 Task: Create a sub task Gather and Analyse Requirements for the task  Create a new online tool for digital asset management in the project AgileHero , assign it to team member softage.3@softage.net and update the status of the sub task to  On Track  , set the priority of the sub task to Low
Action: Mouse moved to (82, 403)
Screenshot: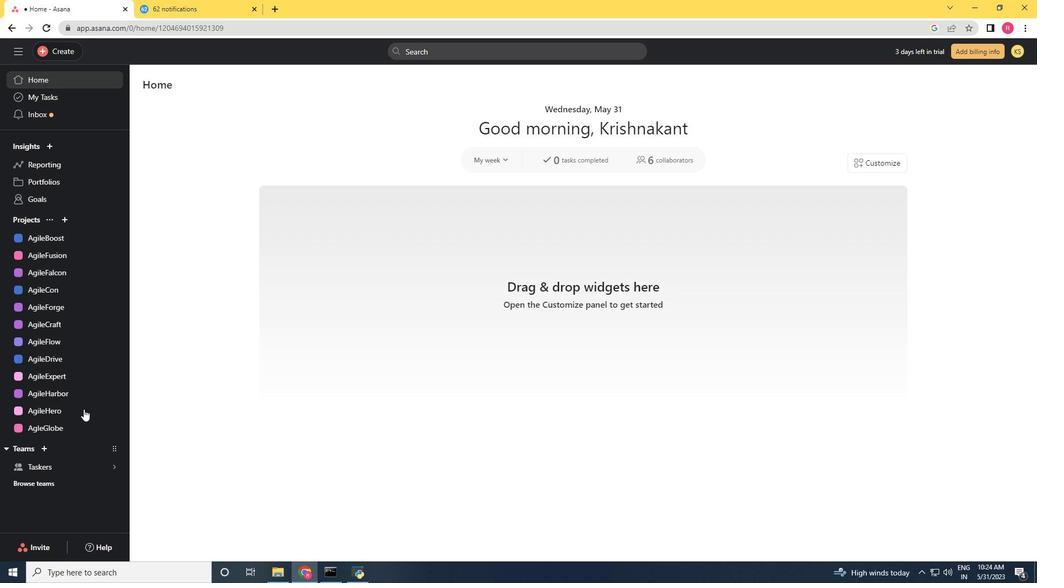 
Action: Mouse pressed left at (82, 403)
Screenshot: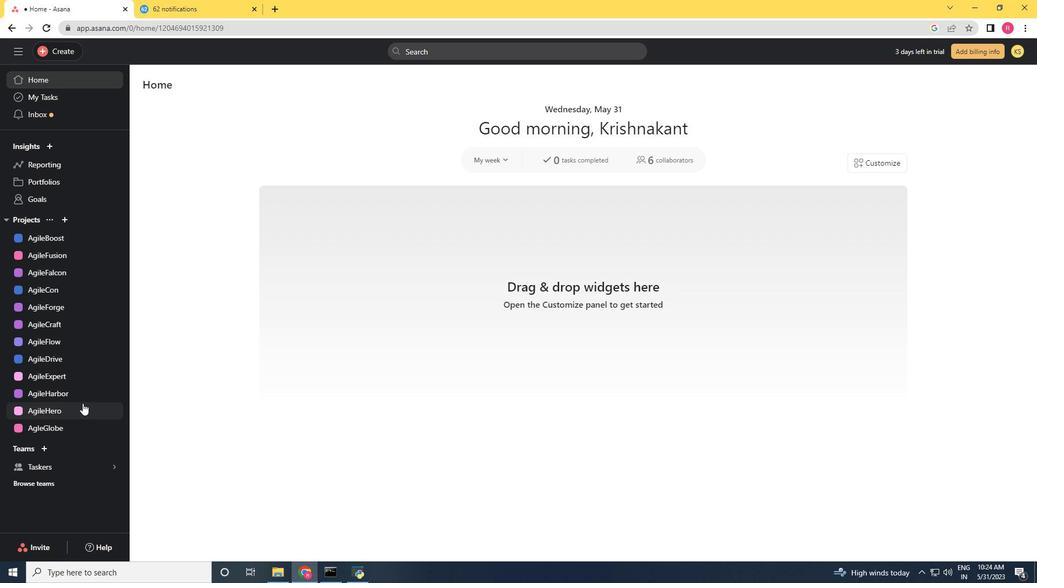 
Action: Mouse moved to (446, 230)
Screenshot: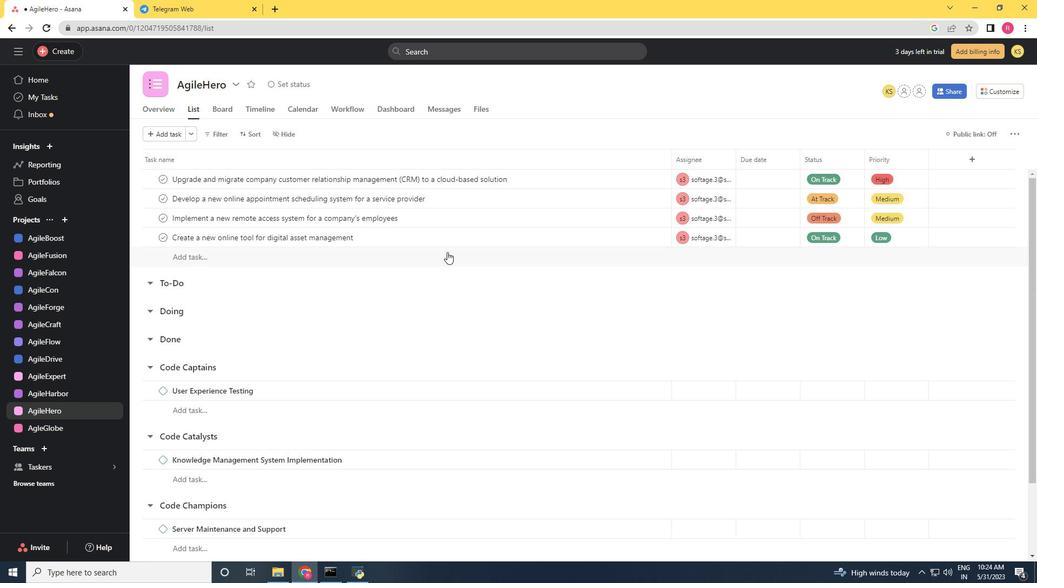 
Action: Mouse pressed left at (446, 230)
Screenshot: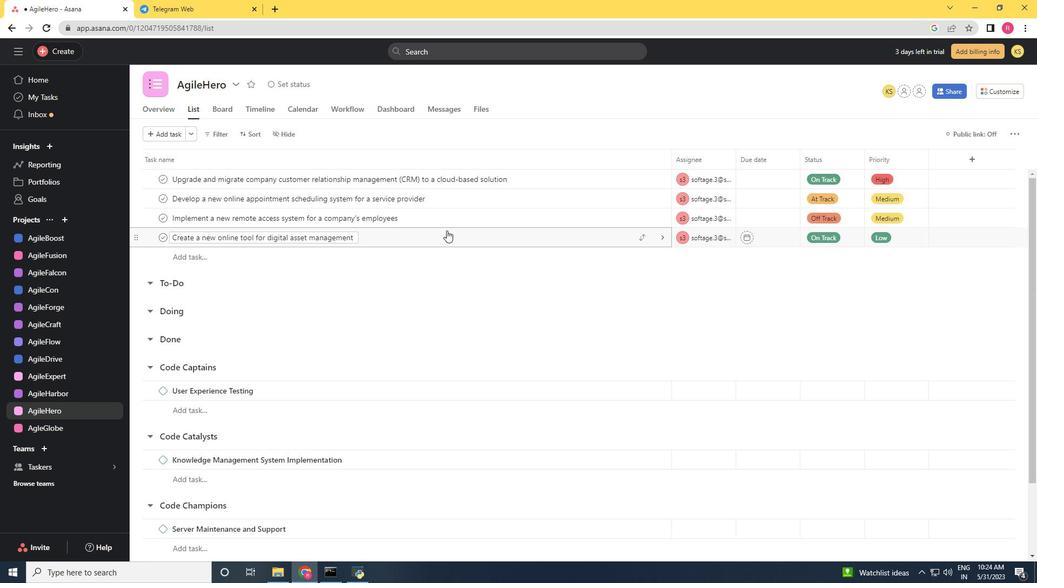 
Action: Mouse moved to (752, 398)
Screenshot: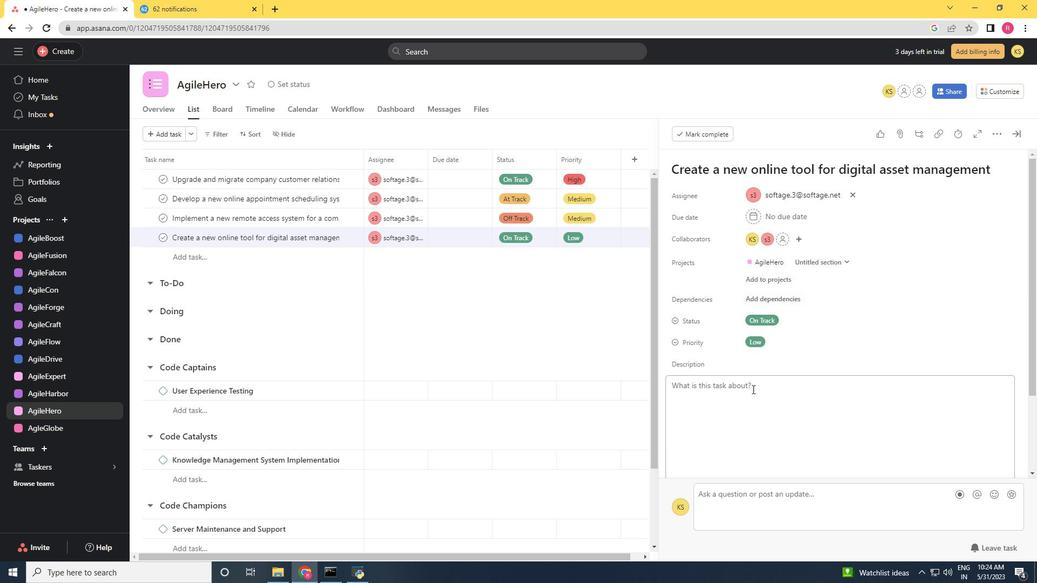 
Action: Mouse scrolled (752, 398) with delta (0, 0)
Screenshot: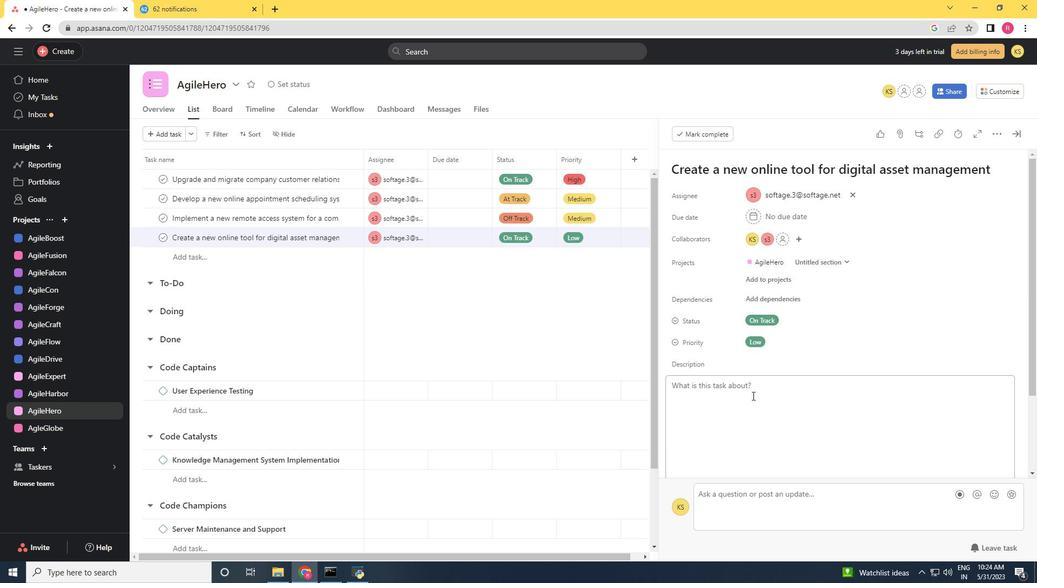 
Action: Mouse moved to (751, 399)
Screenshot: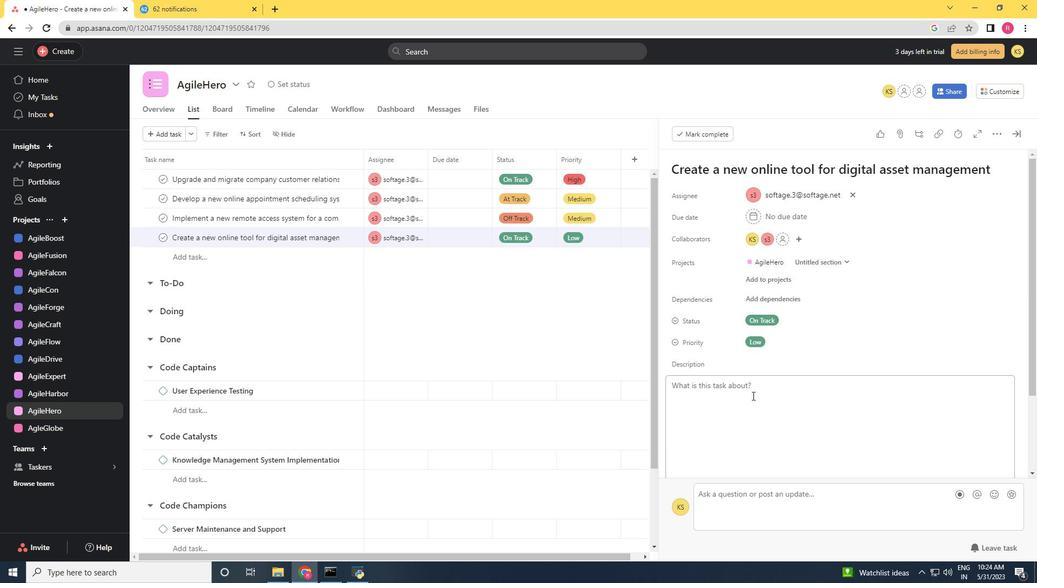 
Action: Mouse scrolled (751, 399) with delta (0, 0)
Screenshot: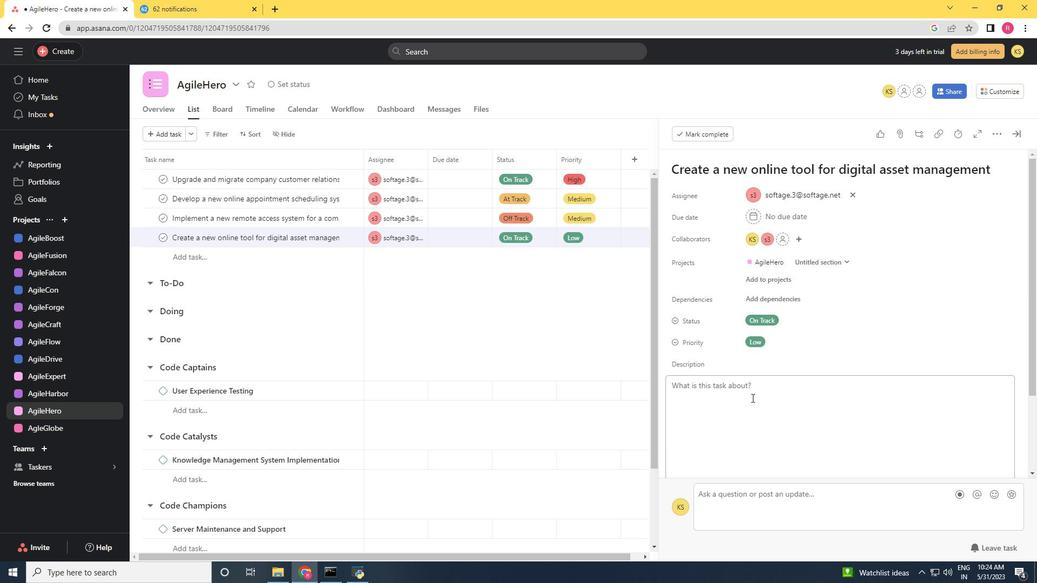 
Action: Mouse scrolled (751, 399) with delta (0, 0)
Screenshot: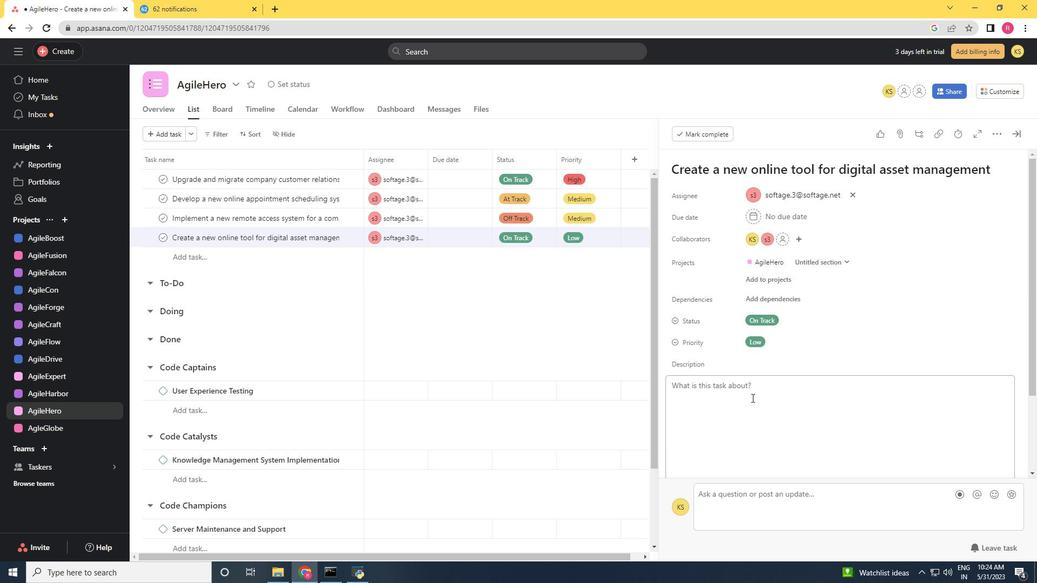 
Action: Mouse scrolled (751, 399) with delta (0, 0)
Screenshot: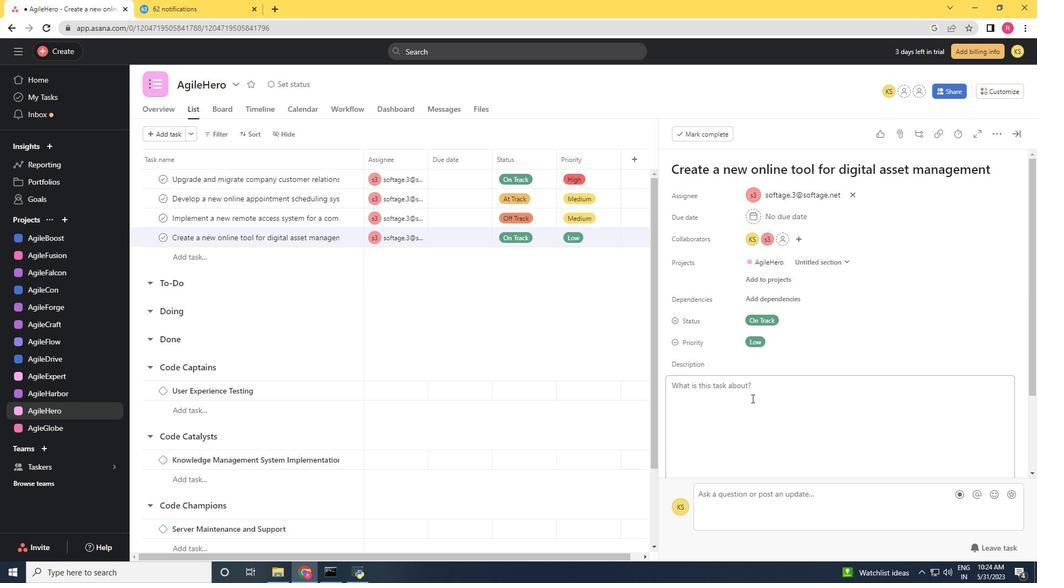
Action: Mouse scrolled (751, 399) with delta (0, 0)
Screenshot: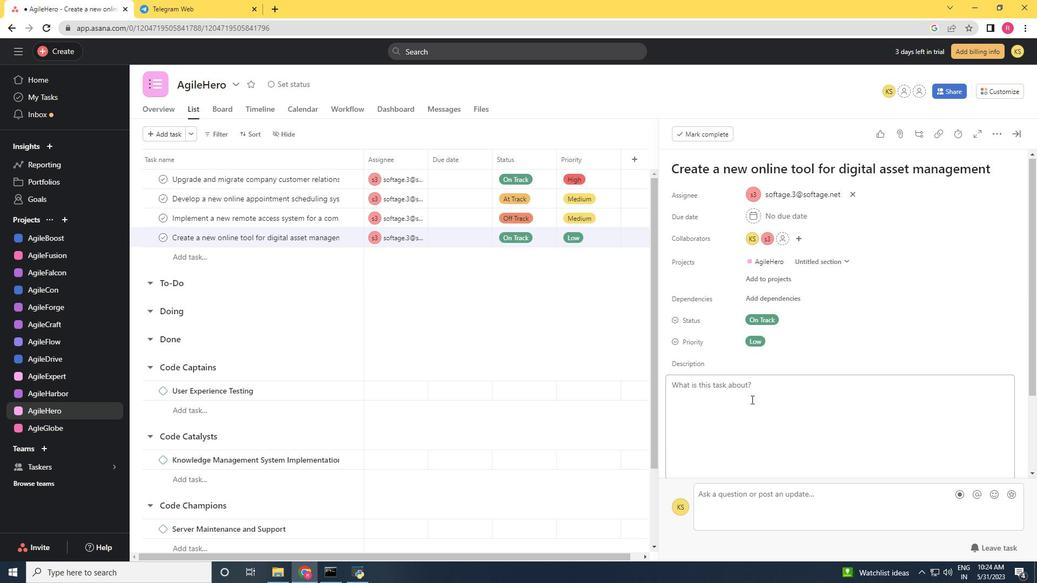 
Action: Mouse moved to (713, 392)
Screenshot: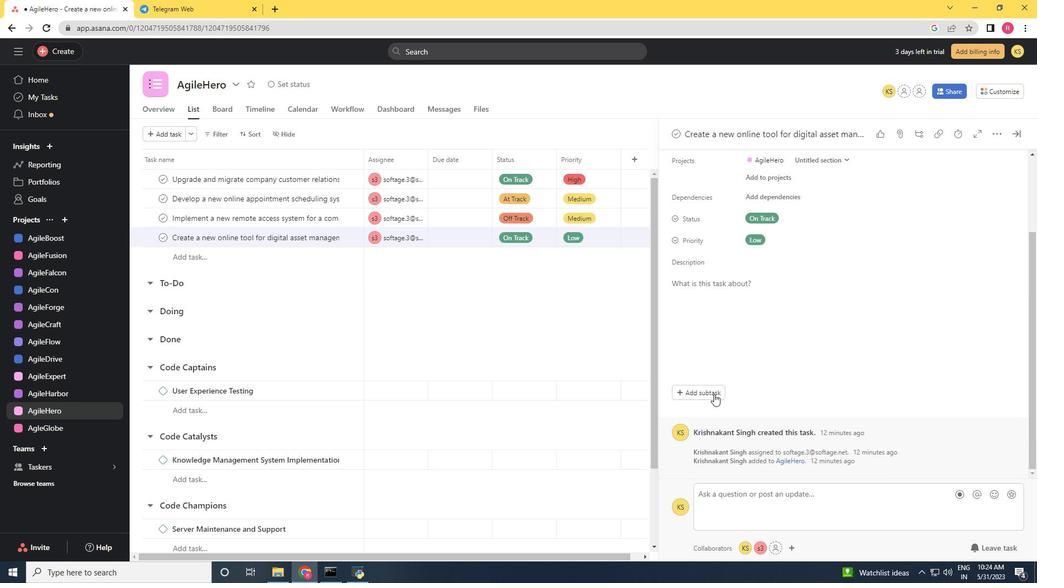 
Action: Mouse pressed left at (713, 392)
Screenshot: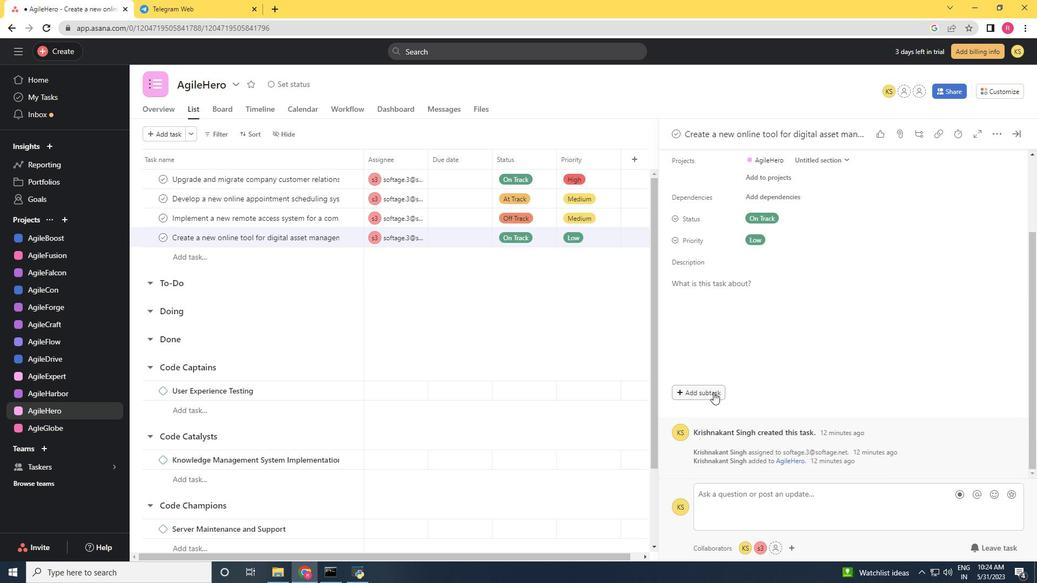 
Action: Key pressed <Key.shift>gather<Key.space><Key.backspace><Key.backspace><Key.backspace><Key.backspace><Key.backspace><Key.backspace><Key.backspace><Key.backspace><Key.backspace><Key.backspace><Key.shift>Gather<Key.space>and<Key.space><Key.shift>Analyse<Key.space><Key.shift><Key.shift>Requirements<Key.space>
Screenshot: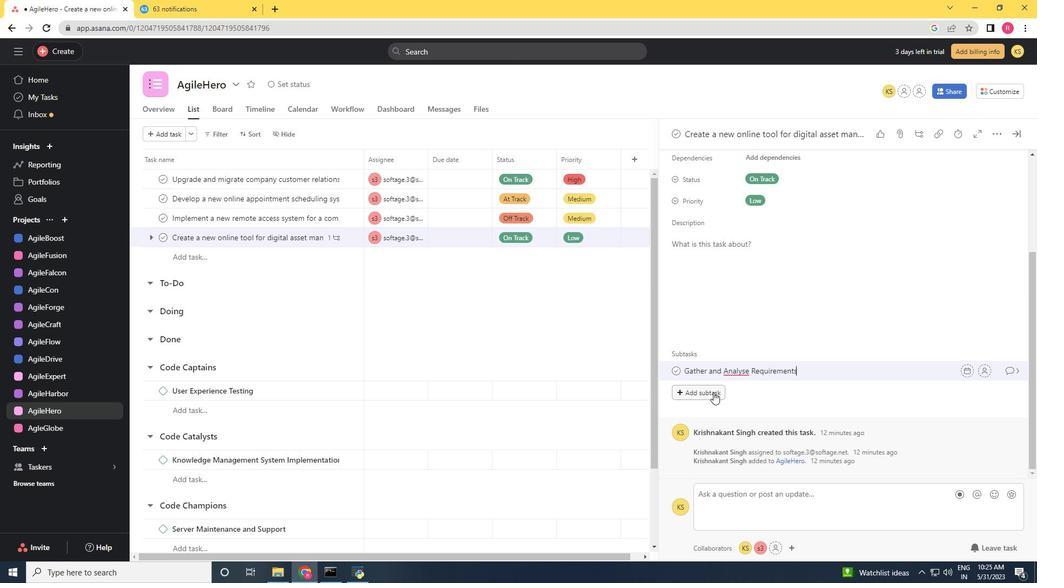 
Action: Mouse scrolled (713, 393) with delta (0, 0)
Screenshot: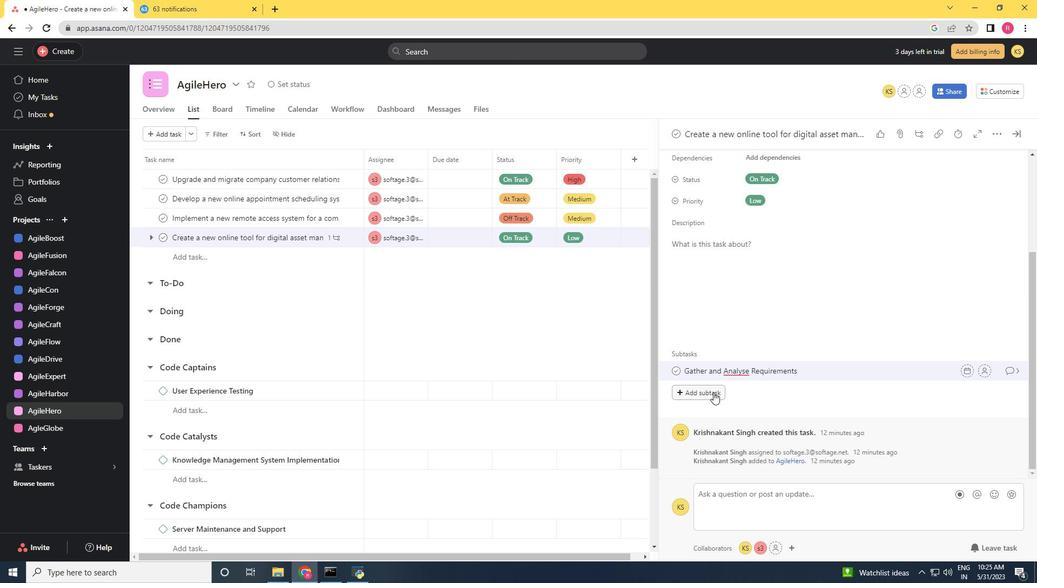 
Action: Mouse moved to (871, 390)
Screenshot: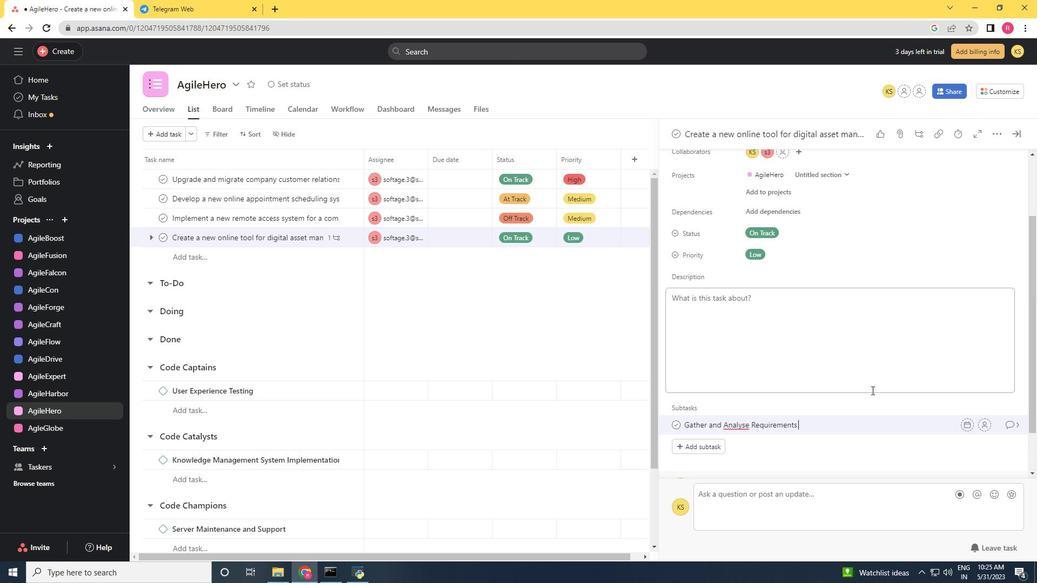 
Action: Mouse scrolled (871, 390) with delta (0, 0)
Screenshot: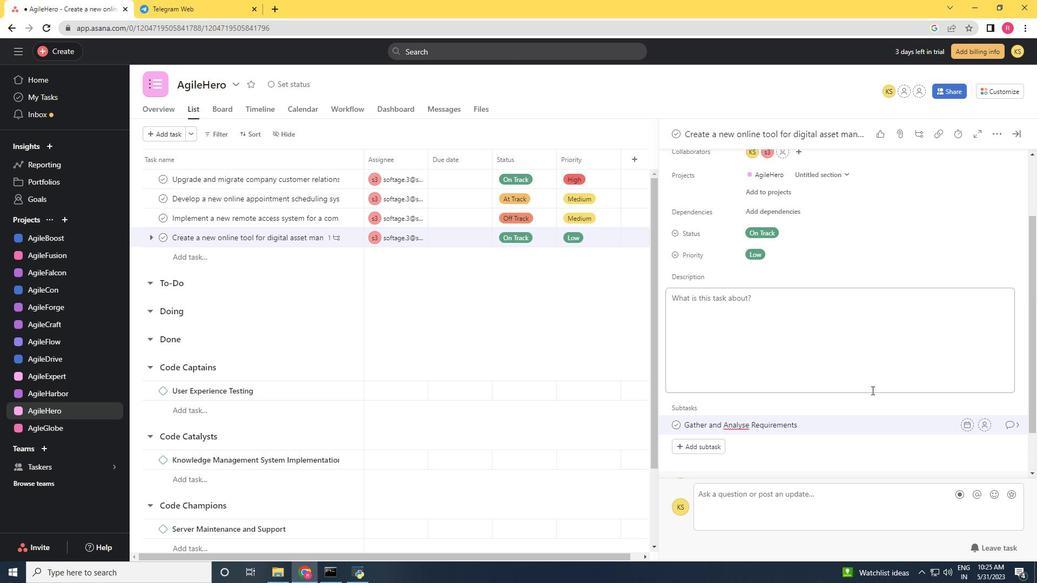 
Action: Mouse scrolled (871, 390) with delta (0, 0)
Screenshot: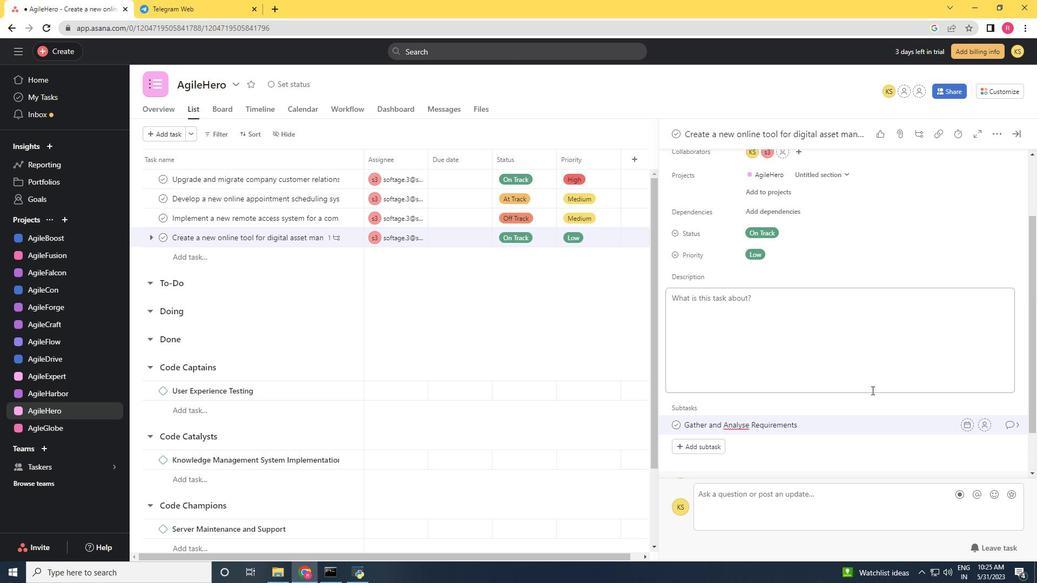 
Action: Mouse scrolled (871, 390) with delta (0, 0)
Screenshot: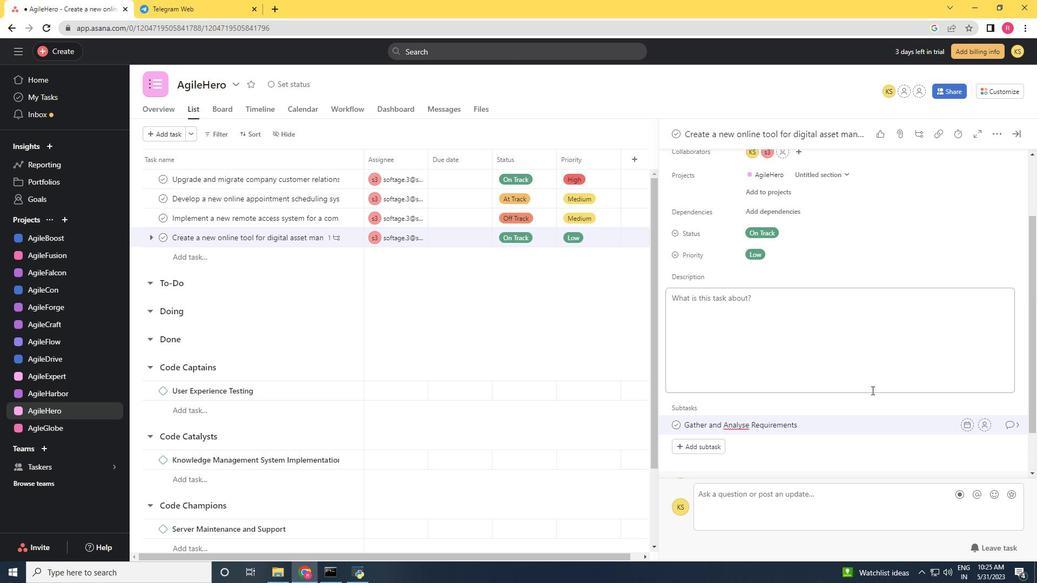 
Action: Mouse moved to (984, 368)
Screenshot: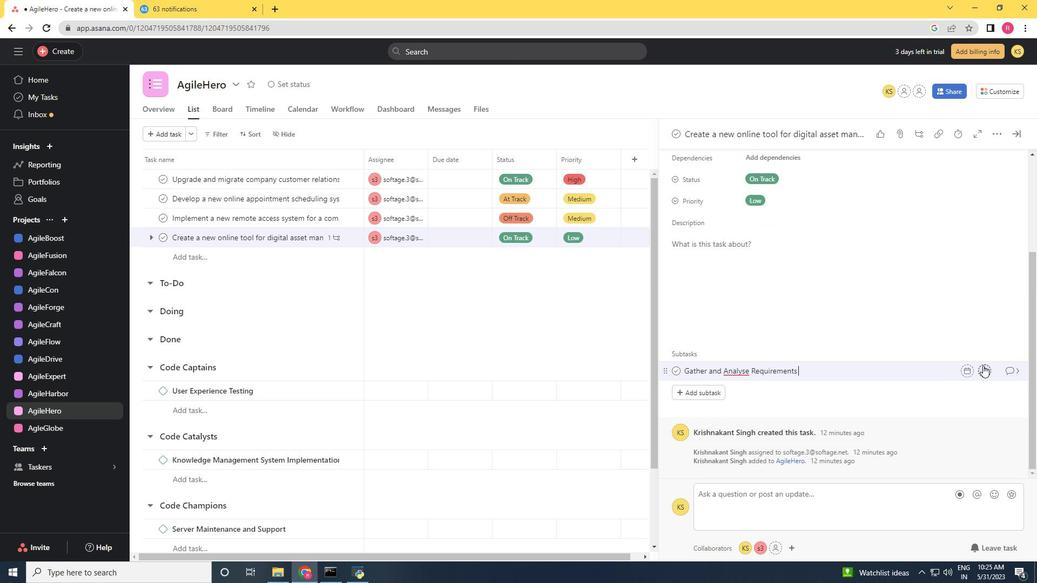 
Action: Mouse pressed left at (984, 368)
Screenshot: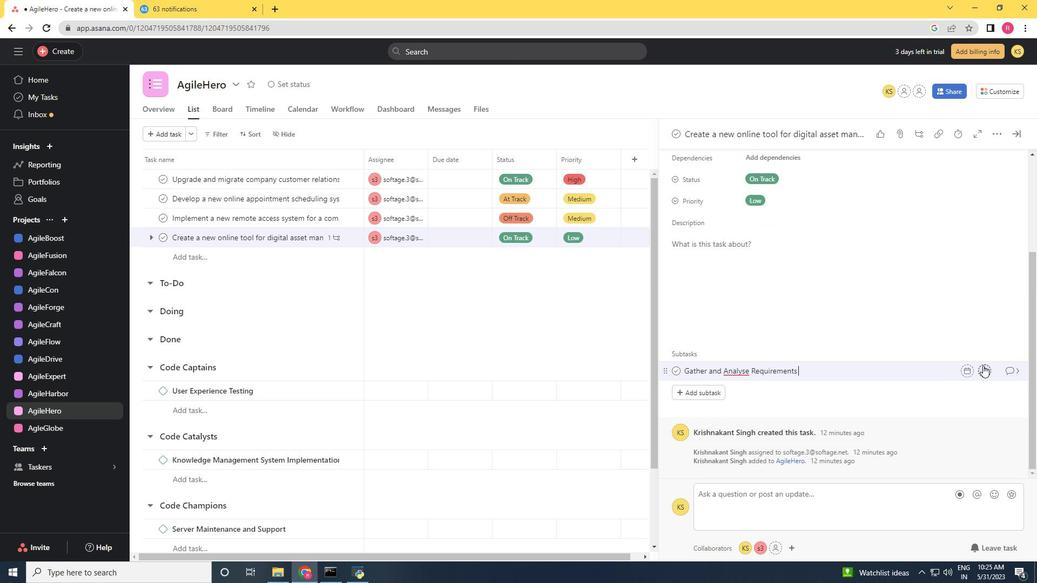 
Action: Key pressed sp<Key.backspace>ofat<Key.backspace><Key.backspace>tage.3<Key.shift><Key.shift><Key.shift><Key.shift><Key.shift><Key.shift><Key.shift><Key.shift><Key.shift><Key.shift><Key.shift><Key.shift><Key.shift><Key.shift>@softage.net
Screenshot: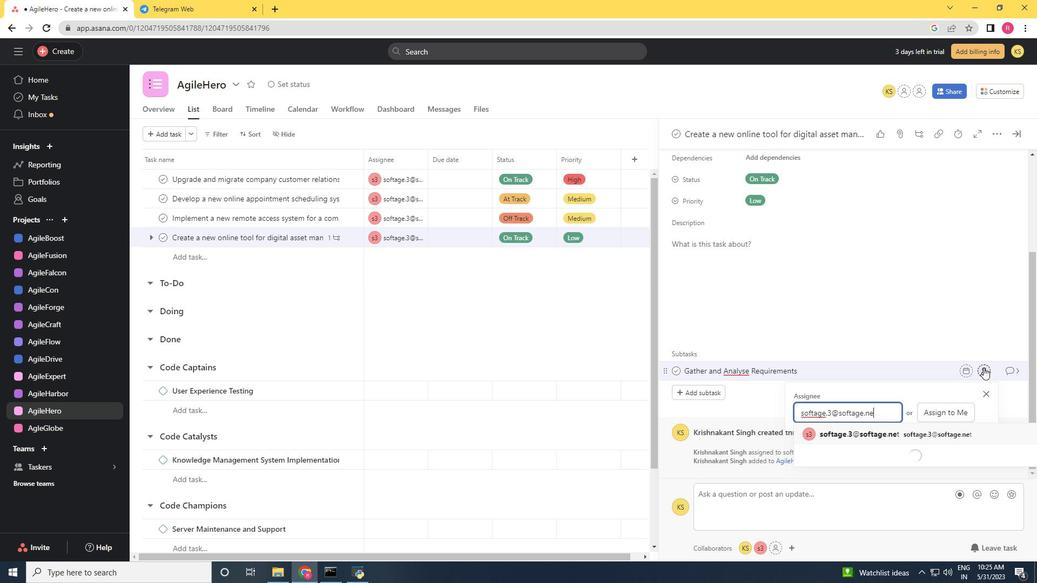 
Action: Mouse moved to (910, 436)
Screenshot: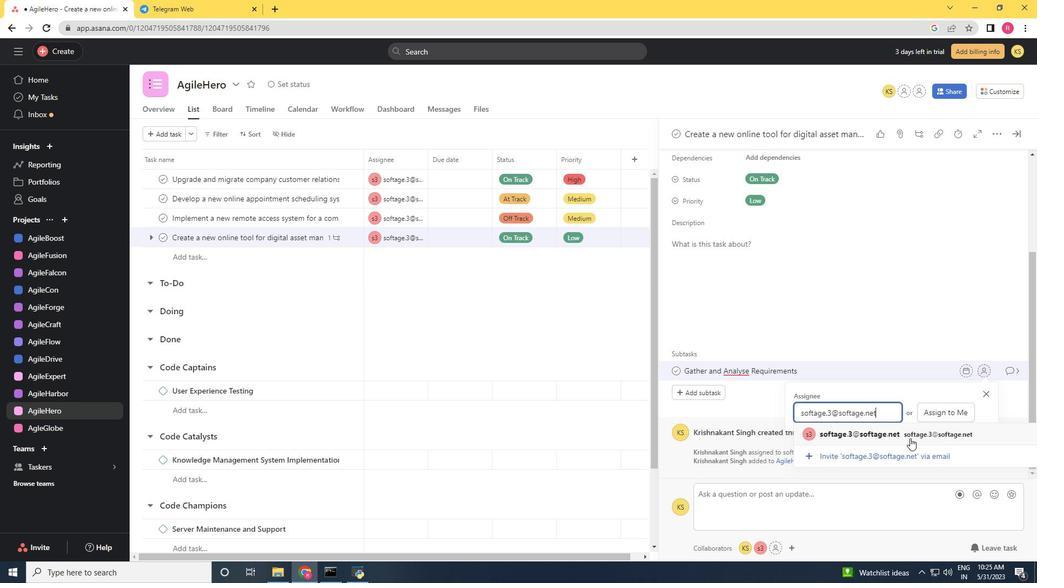 
Action: Mouse pressed left at (910, 436)
Screenshot: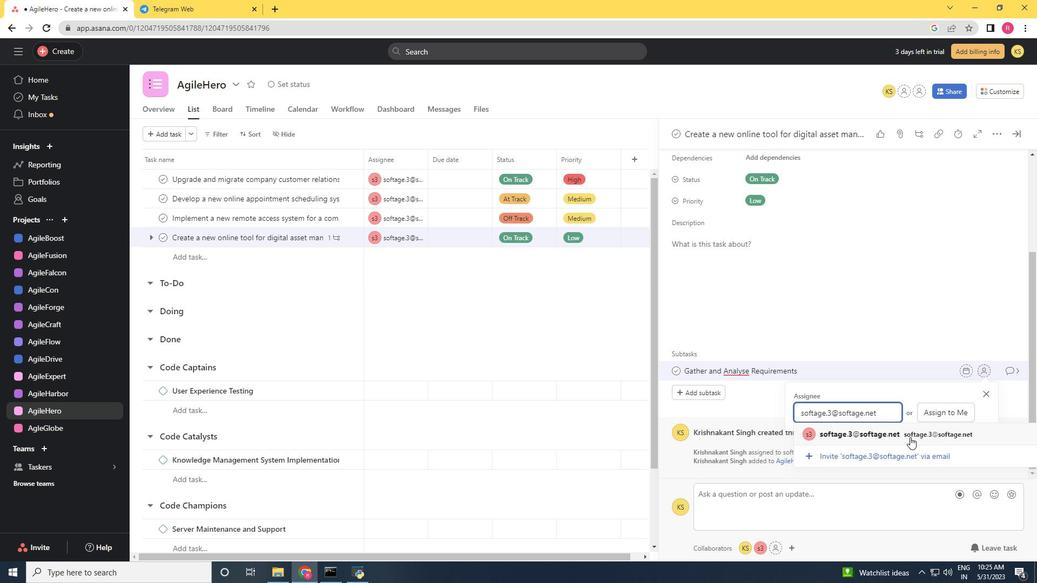
Action: Mouse moved to (1006, 375)
Screenshot: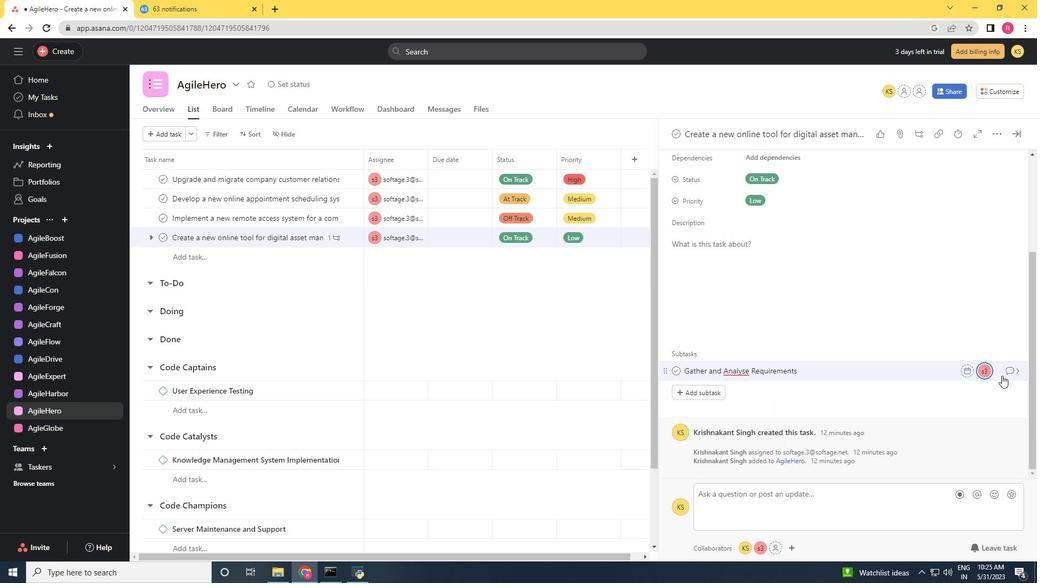 
Action: Mouse pressed left at (1006, 375)
Screenshot: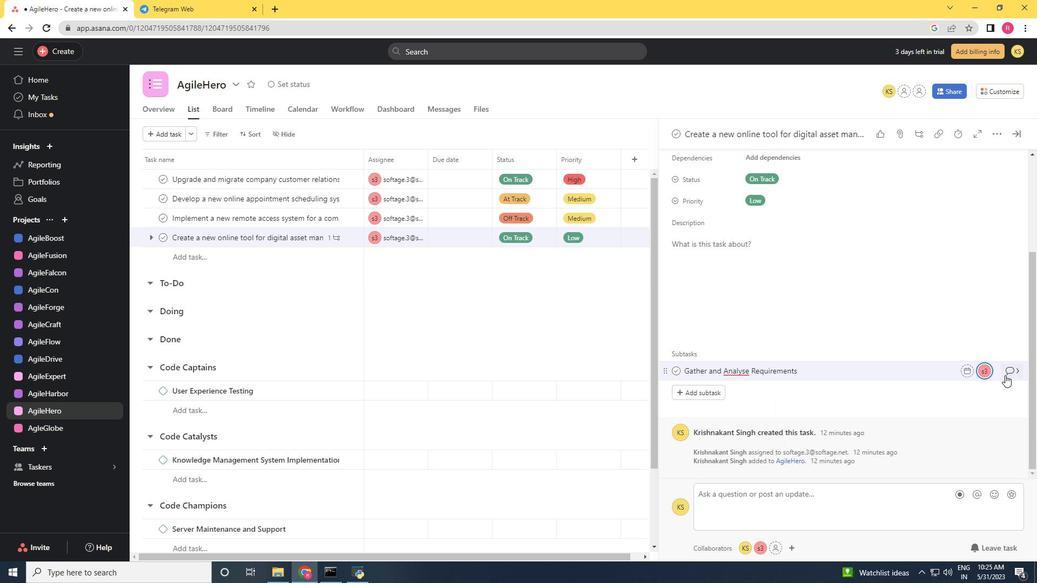 
Action: Mouse moved to (718, 313)
Screenshot: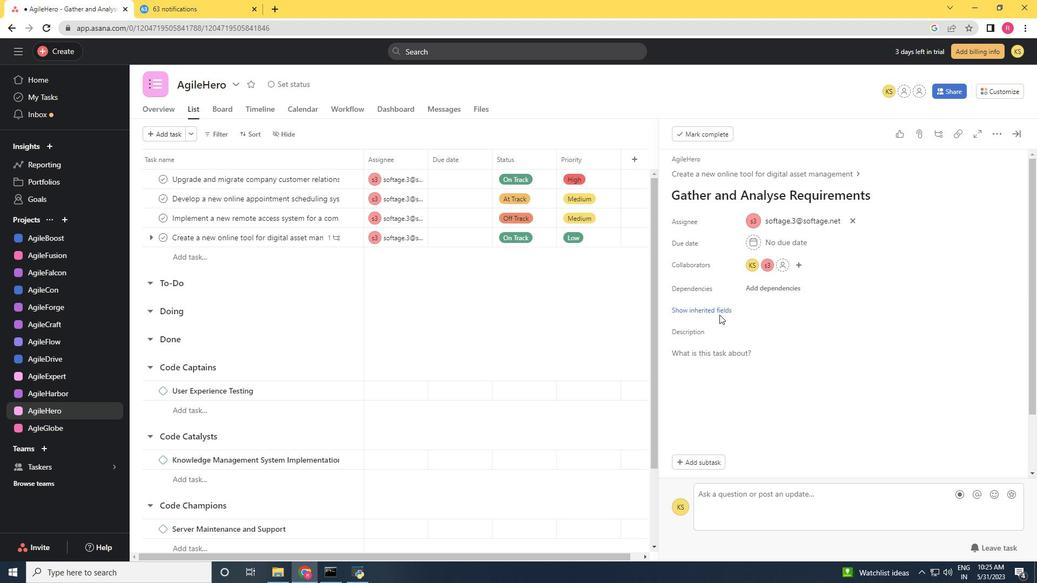
Action: Mouse pressed left at (718, 313)
Screenshot: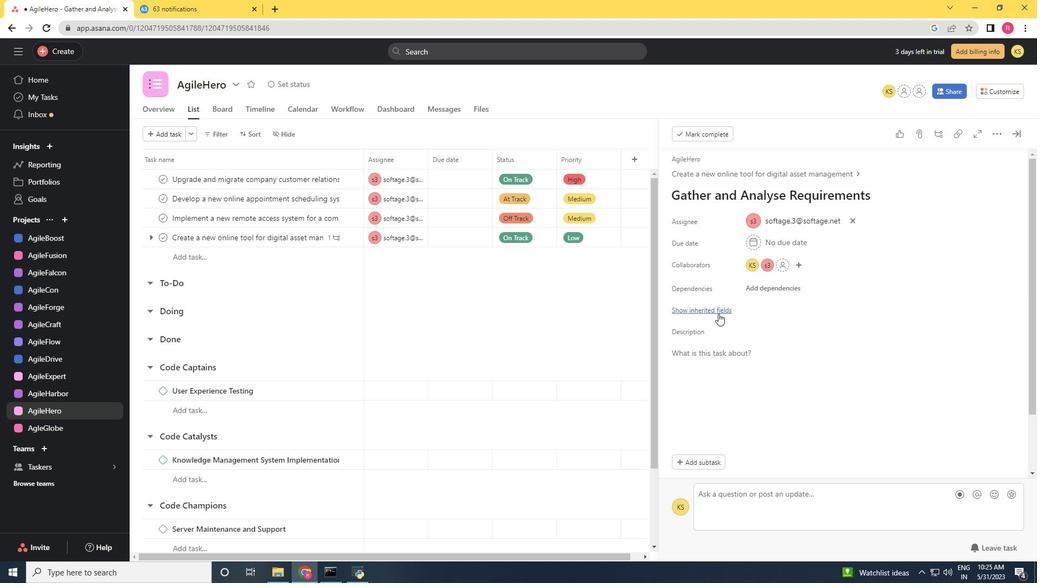 
Action: Mouse moved to (760, 332)
Screenshot: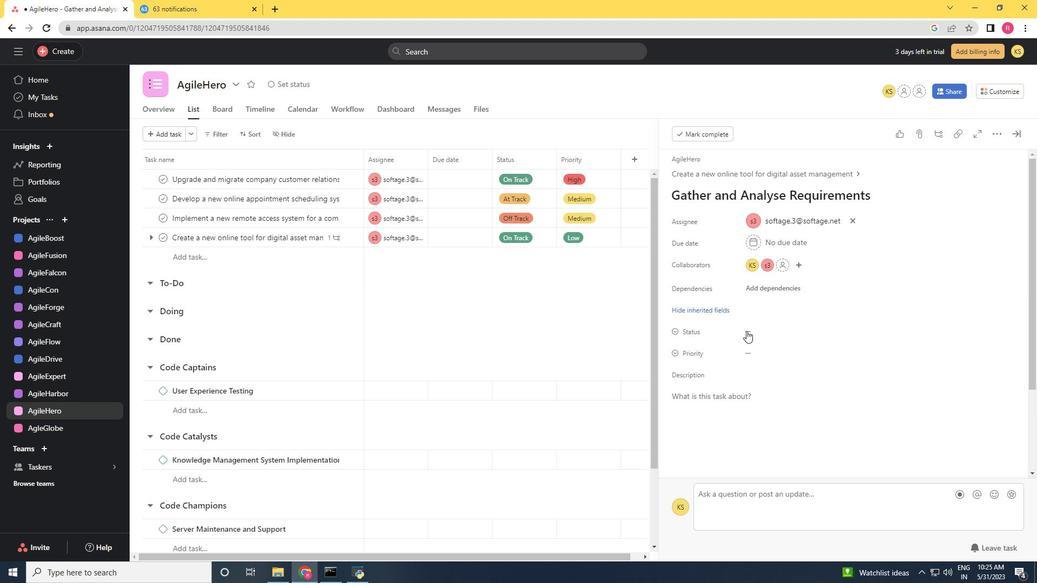 
Action: Mouse pressed left at (760, 332)
Screenshot: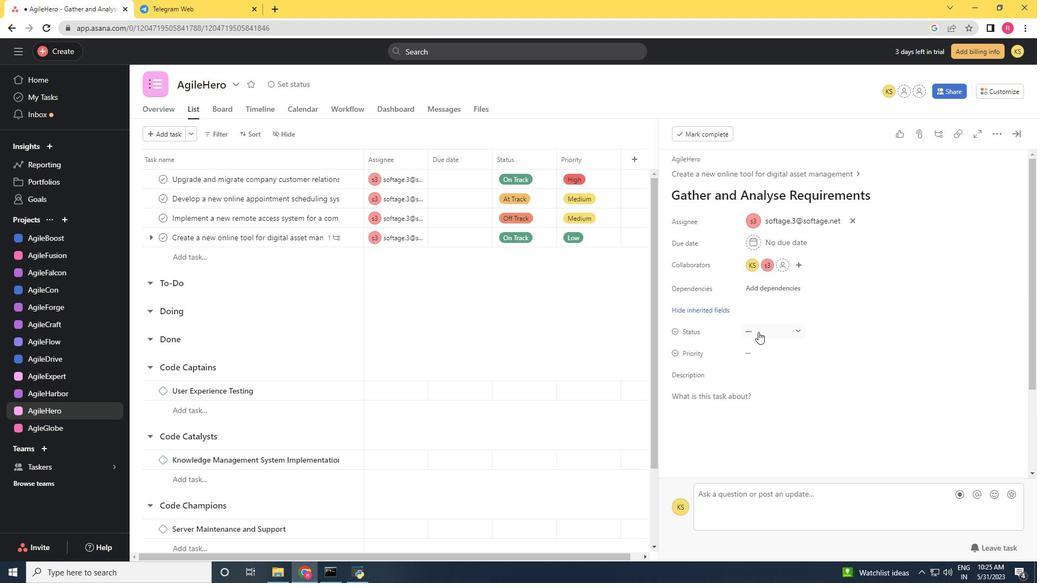 
Action: Mouse moved to (782, 363)
Screenshot: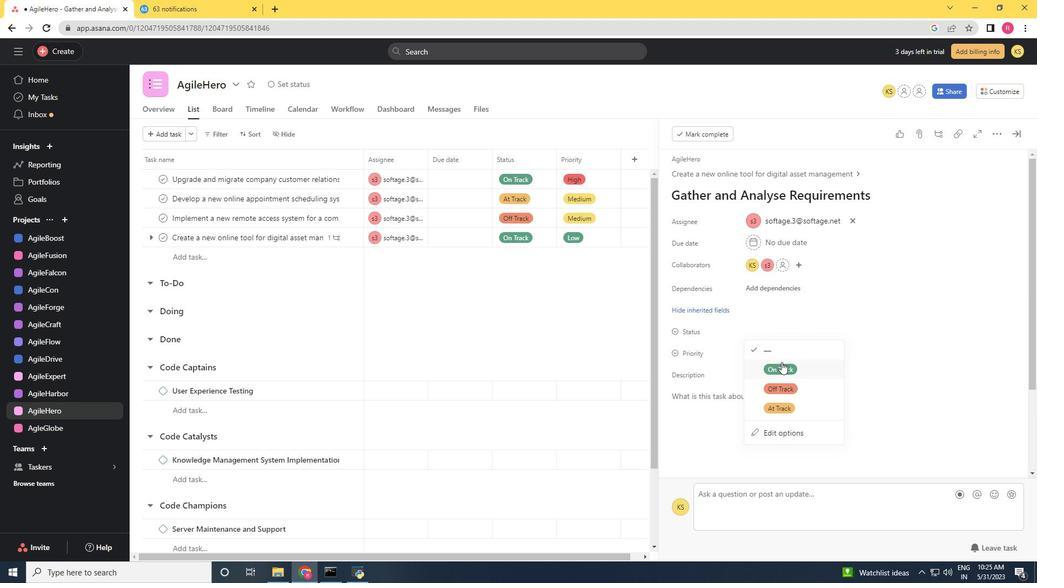 
Action: Mouse pressed left at (782, 363)
Screenshot: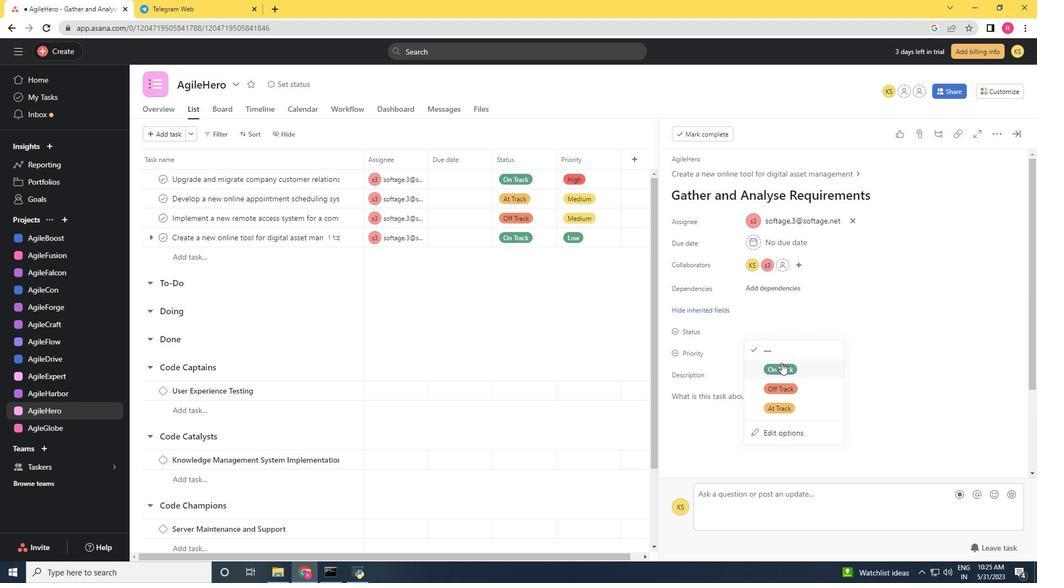 
Action: Mouse moved to (747, 353)
Screenshot: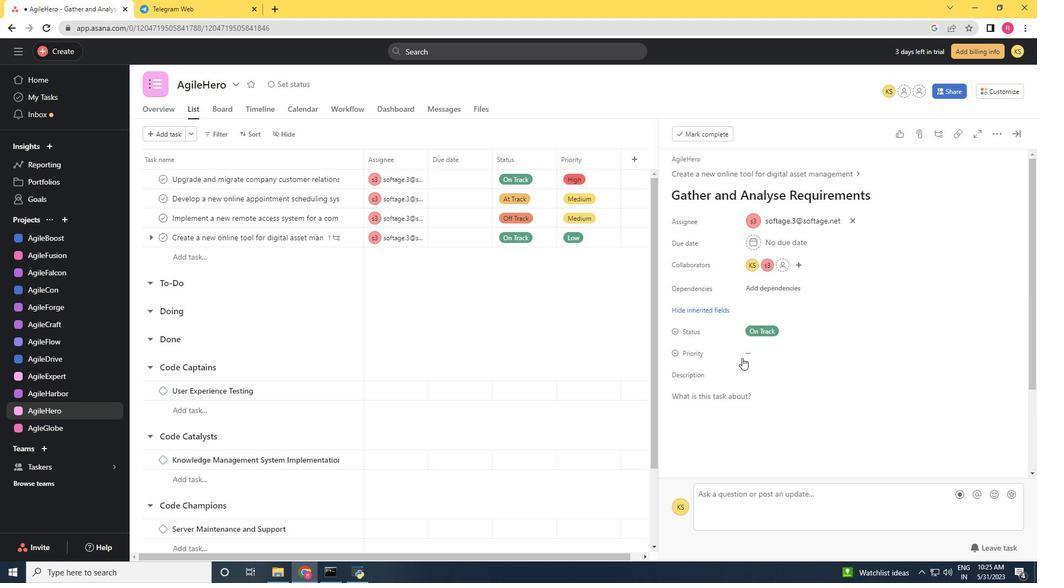 
Action: Mouse pressed left at (747, 353)
Screenshot: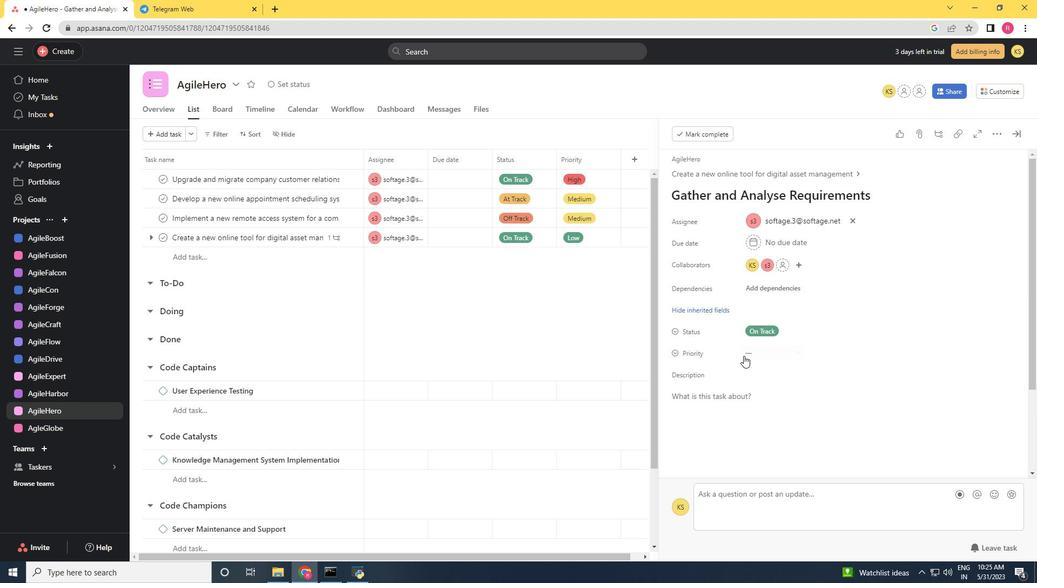 
Action: Mouse moved to (779, 428)
Screenshot: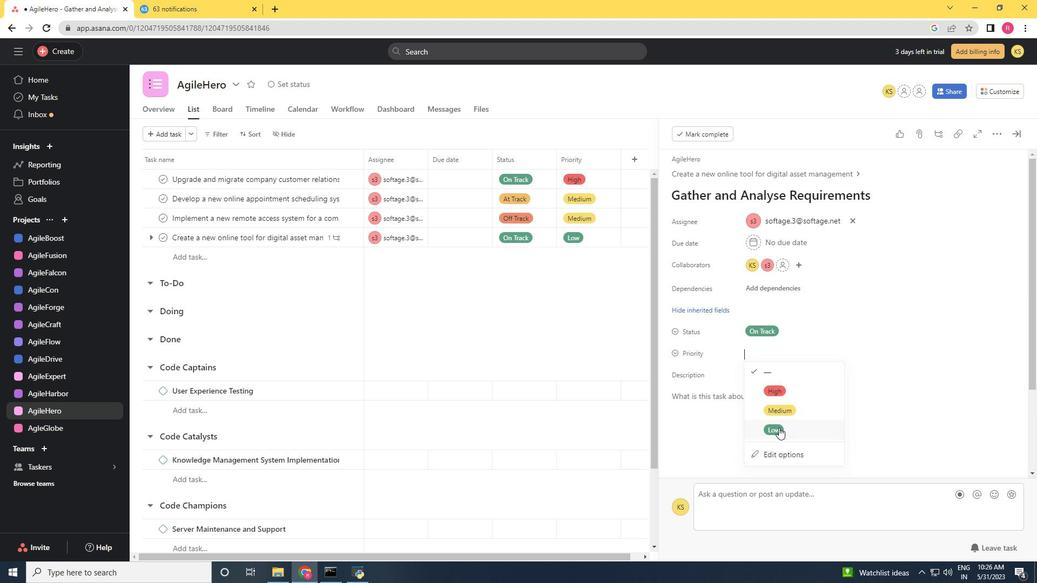 
Action: Mouse pressed left at (779, 428)
Screenshot: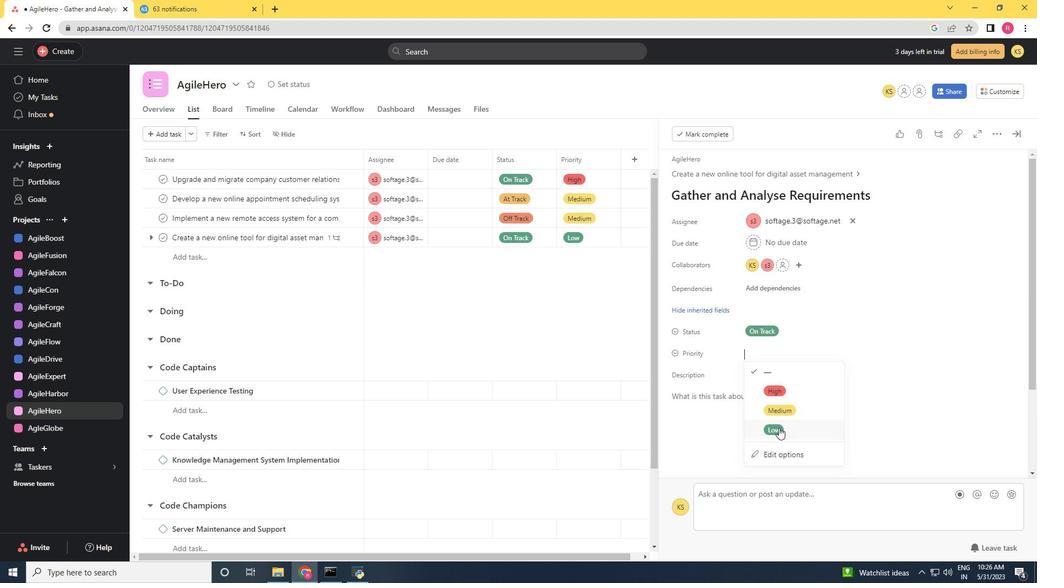 
